 Task: Add your current connection.
Action: Mouse moved to (837, 199)
Screenshot: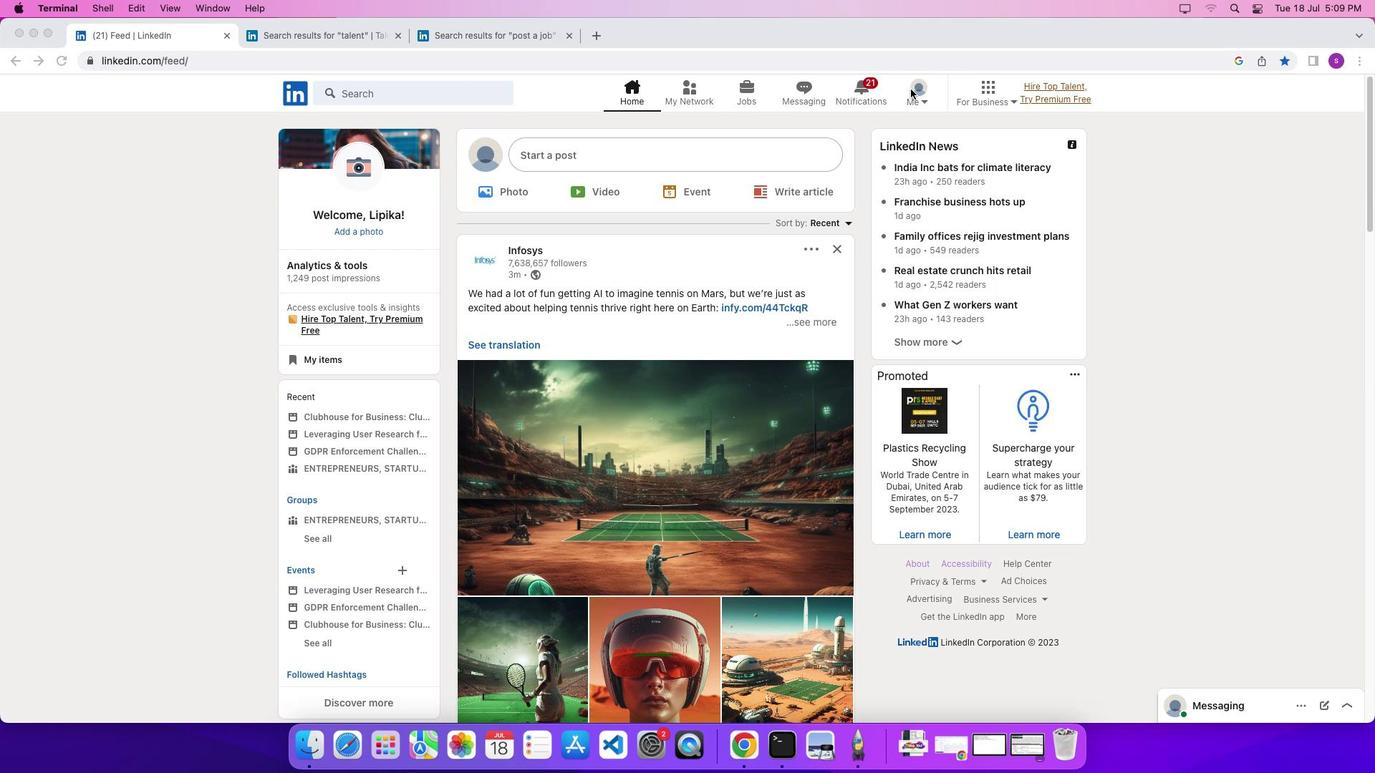 
Action: Mouse pressed left at (837, 199)
Screenshot: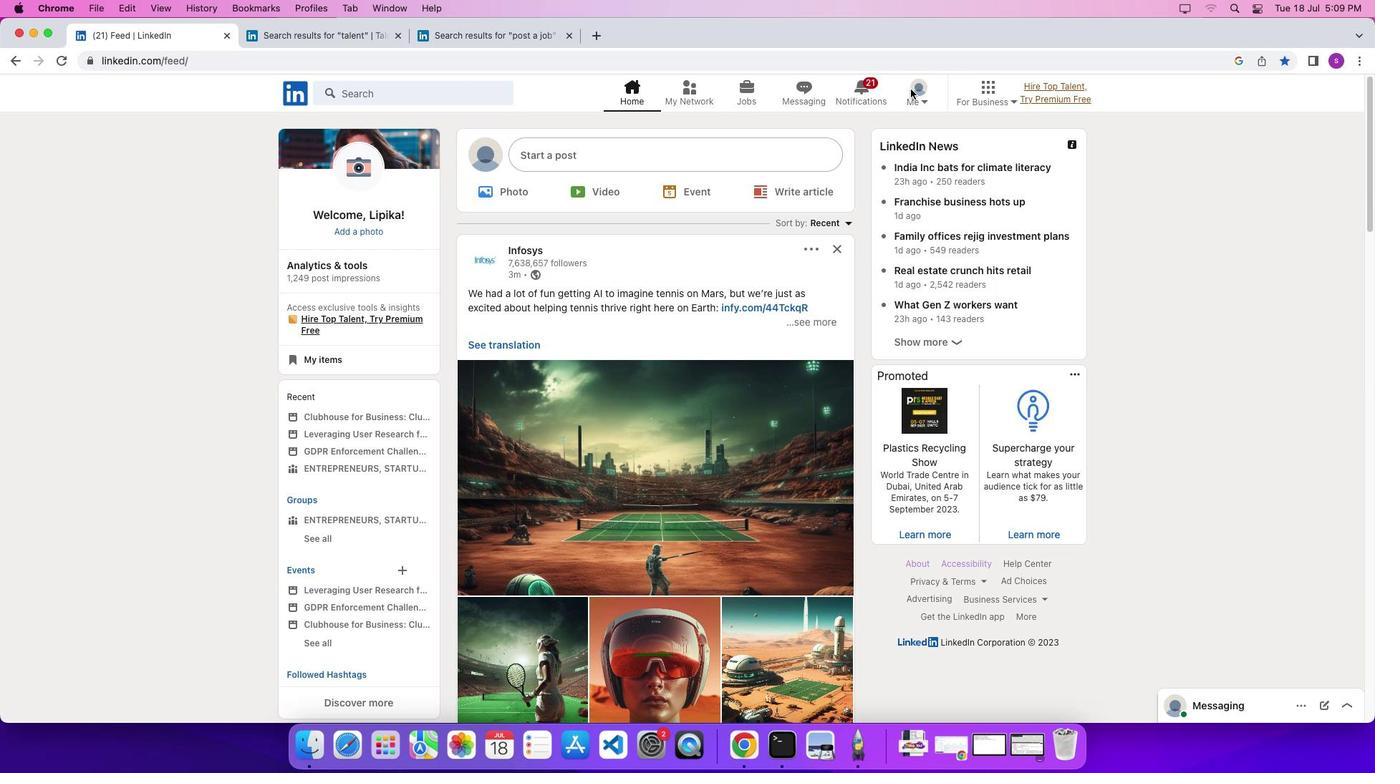 
Action: Mouse moved to (842, 204)
Screenshot: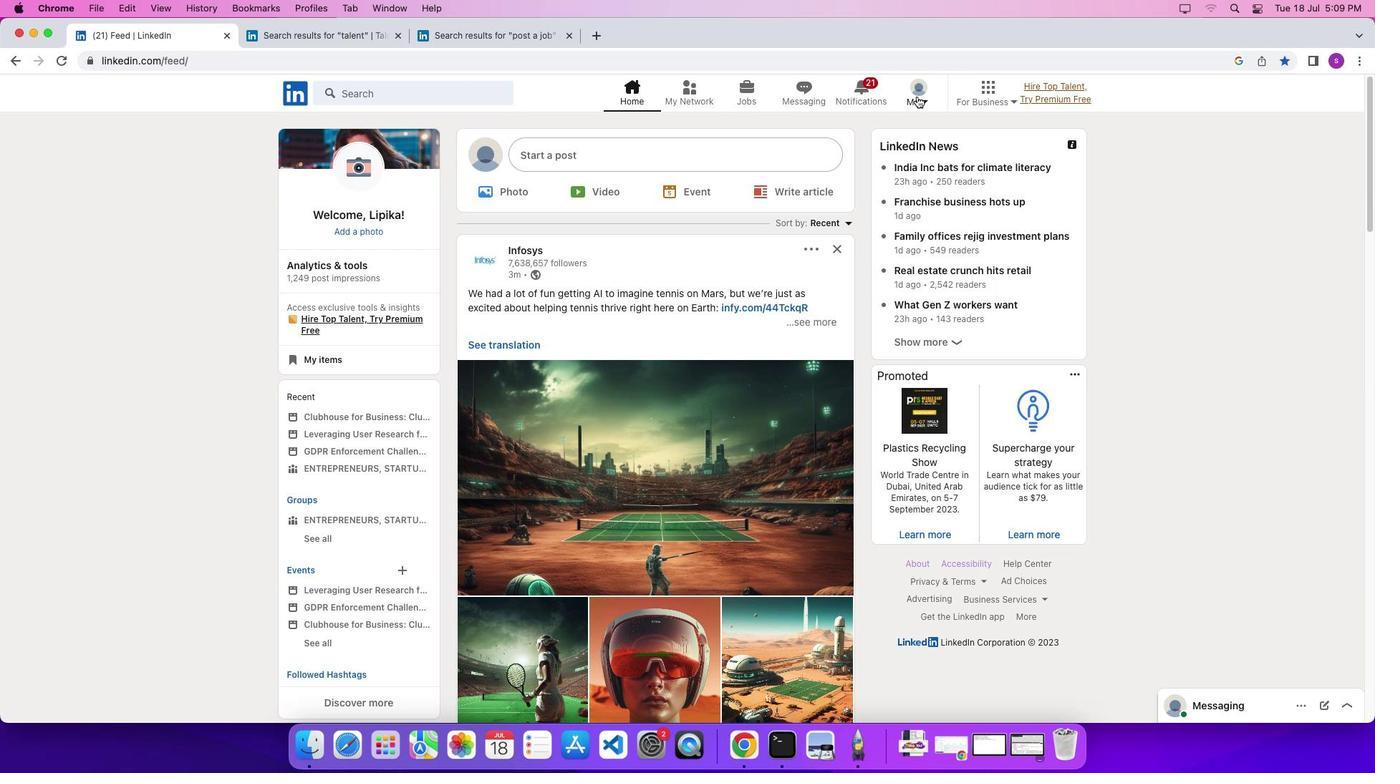 
Action: Mouse pressed left at (842, 204)
Screenshot: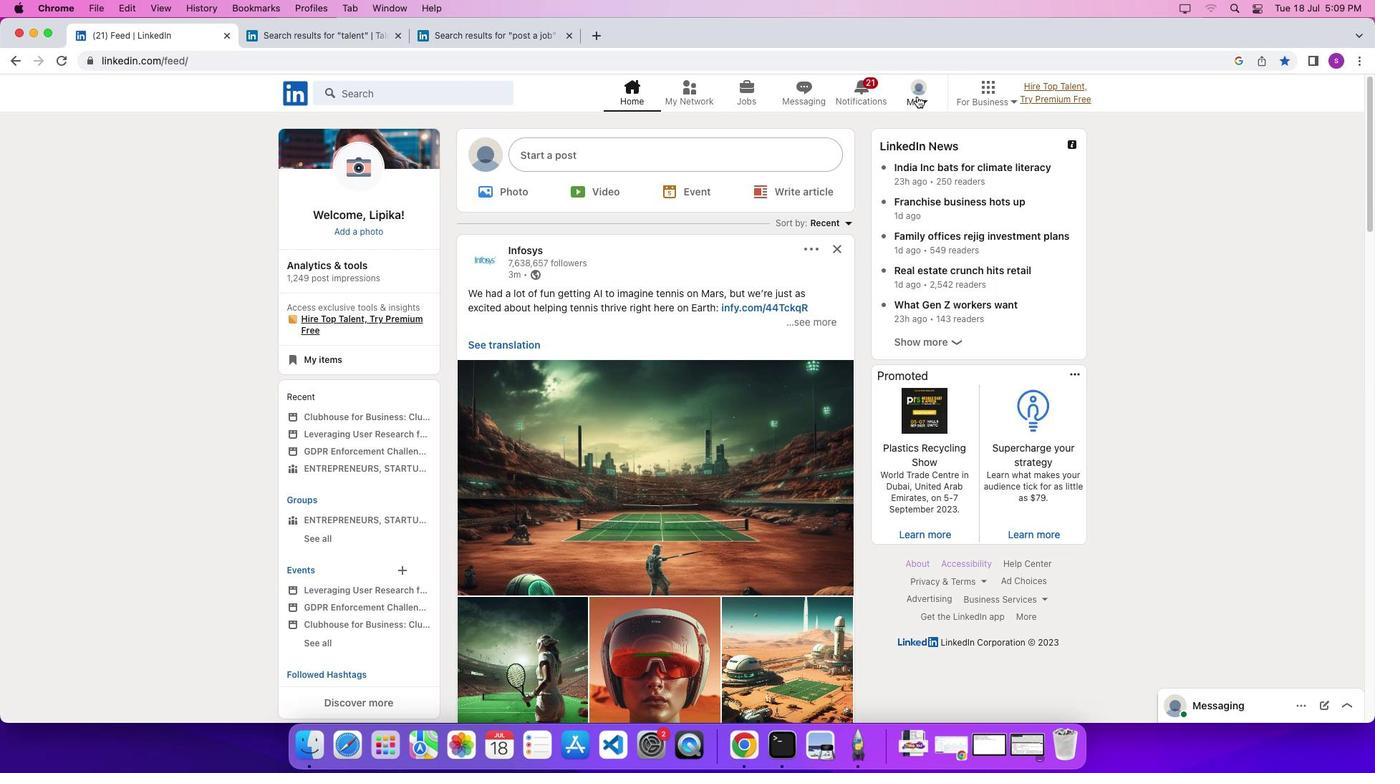 
Action: Mouse moved to (800, 241)
Screenshot: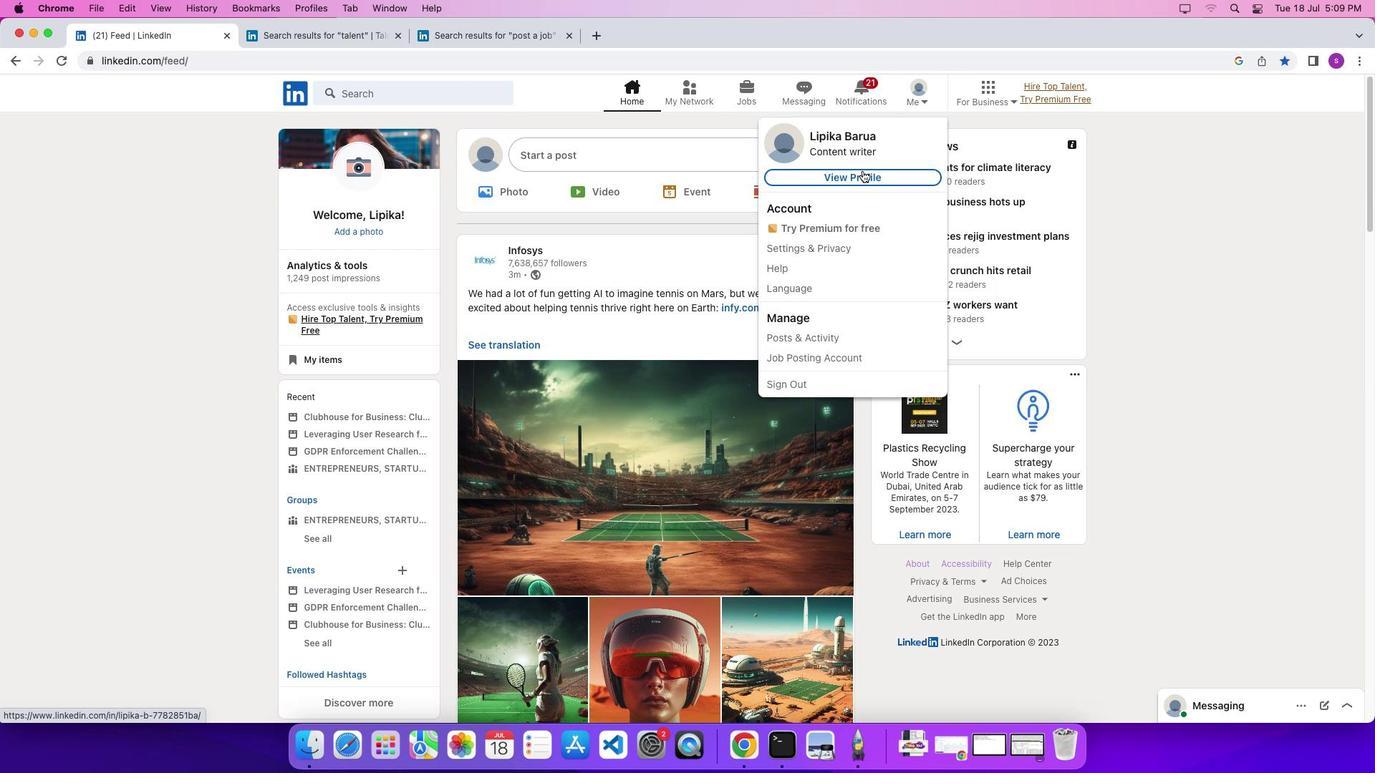 
Action: Mouse pressed left at (800, 241)
Screenshot: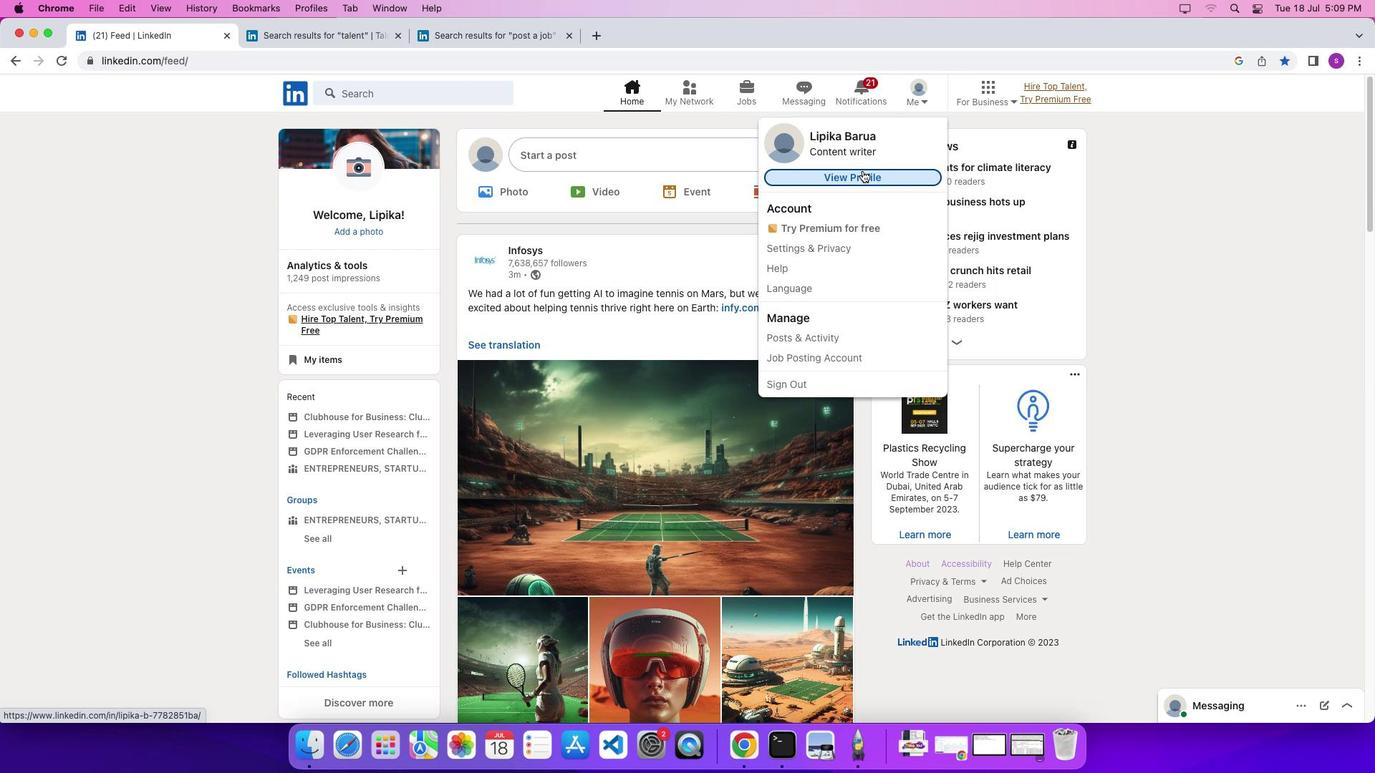 
Action: Mouse moved to (472, 387)
Screenshot: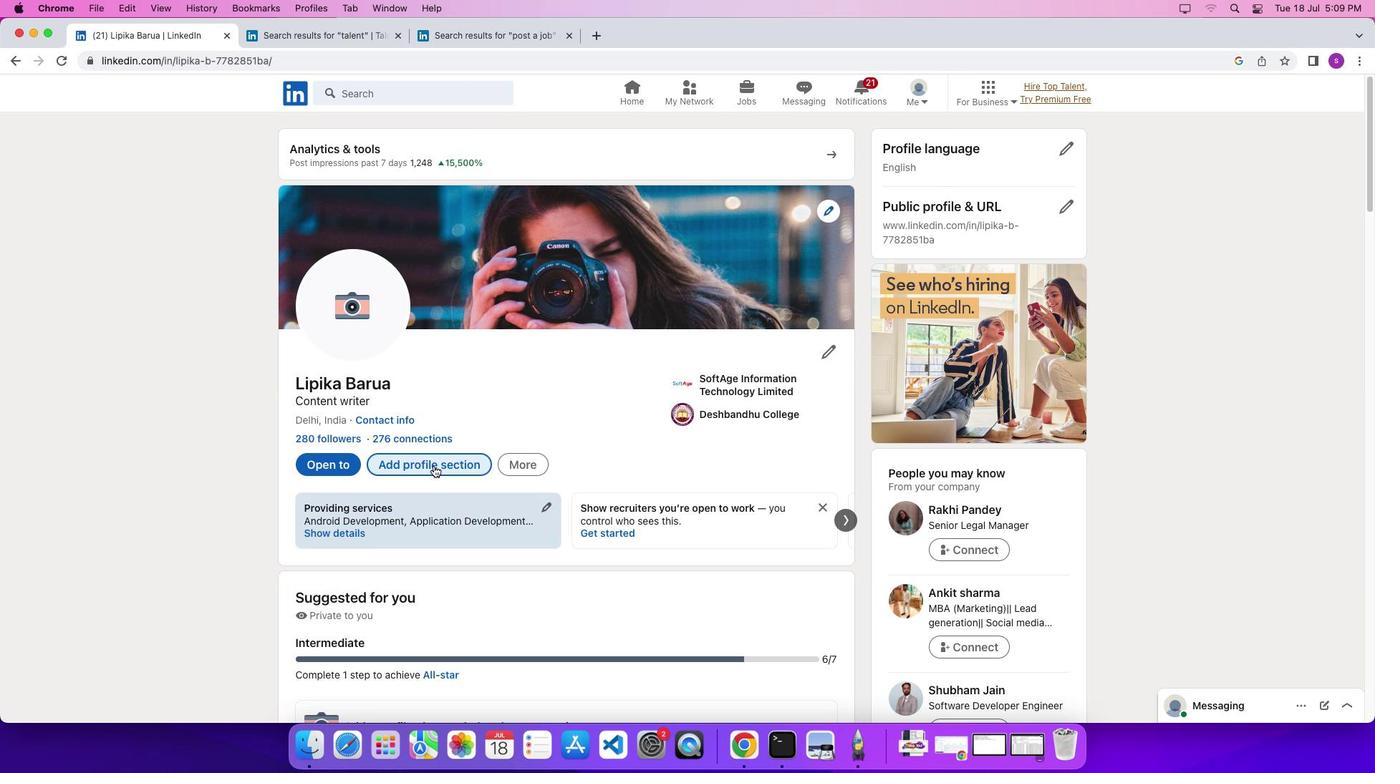 
Action: Mouse pressed left at (472, 387)
Screenshot: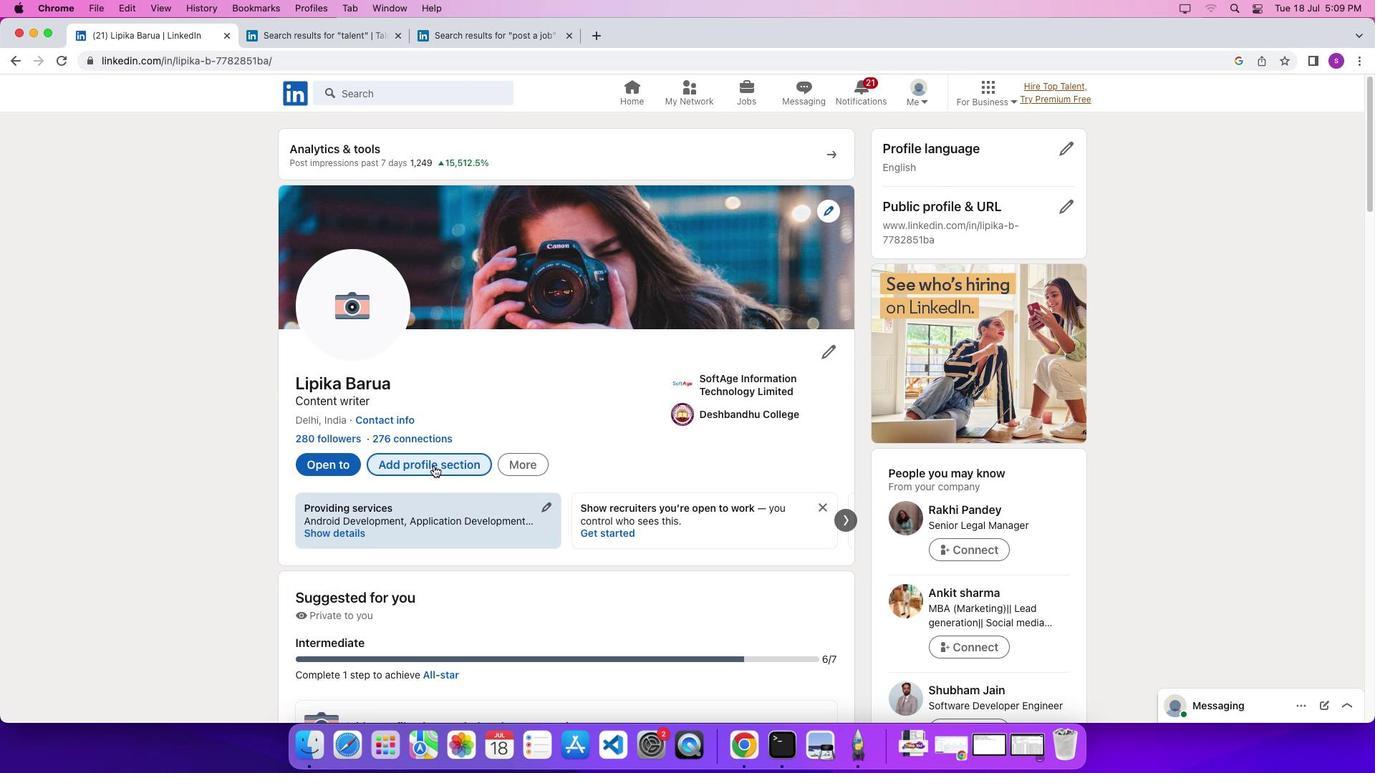 
Action: Mouse moved to (575, 353)
Screenshot: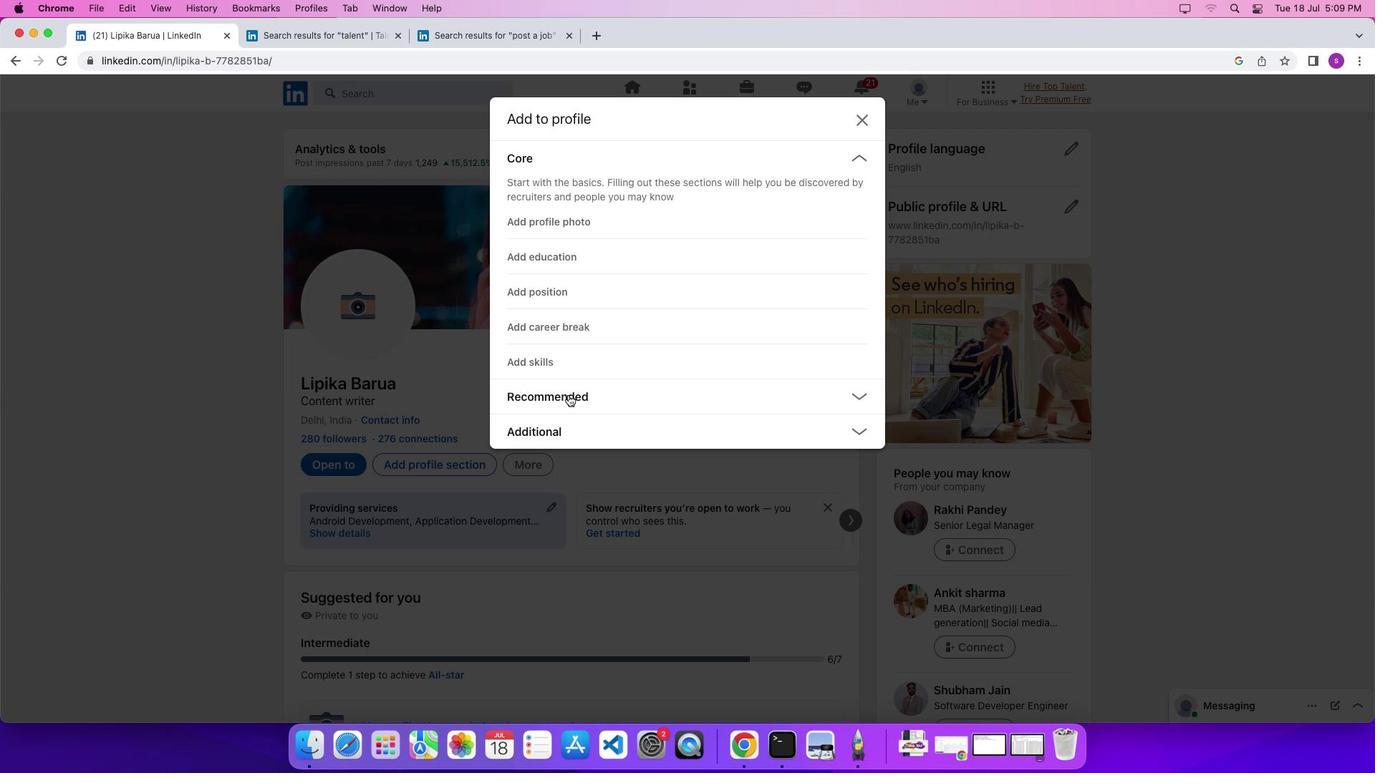 
Action: Mouse pressed left at (575, 353)
Screenshot: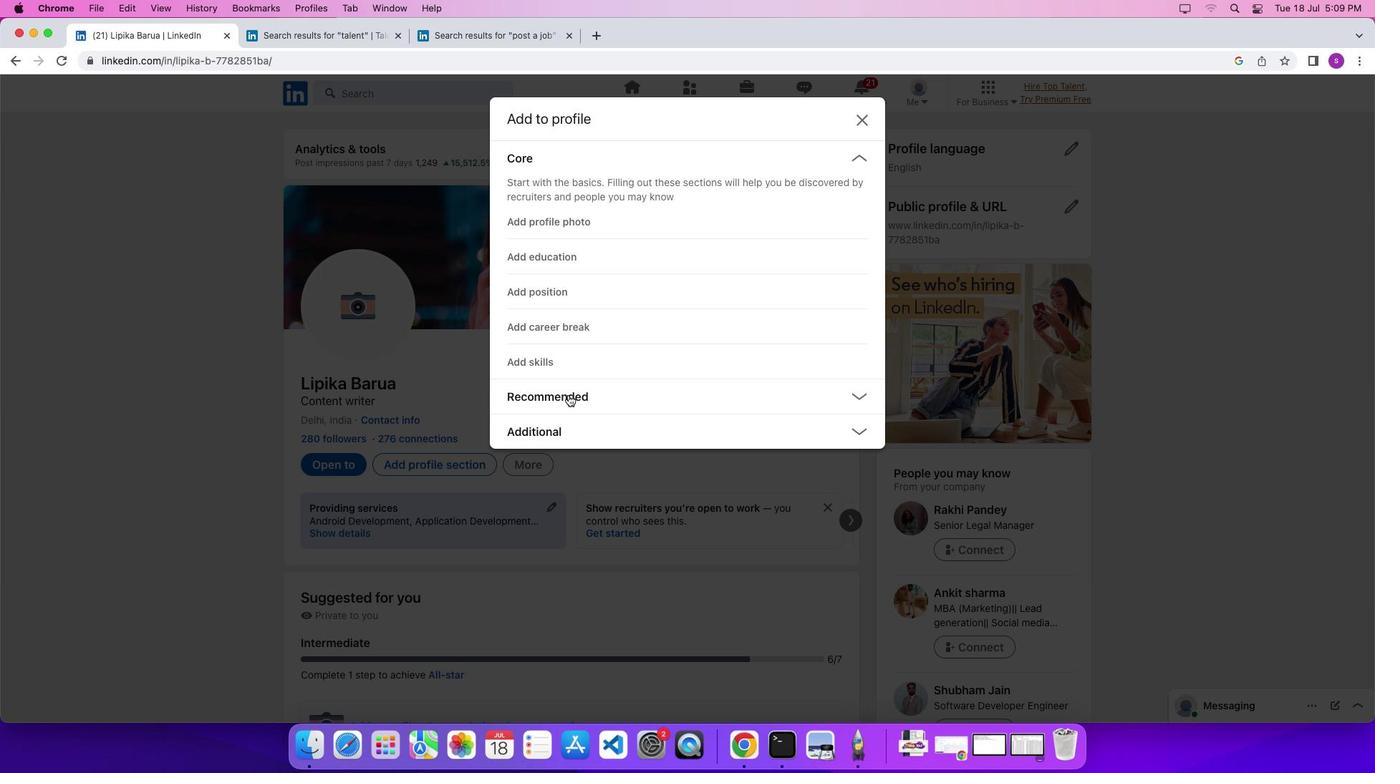 
Action: Mouse moved to (552, 353)
Screenshot: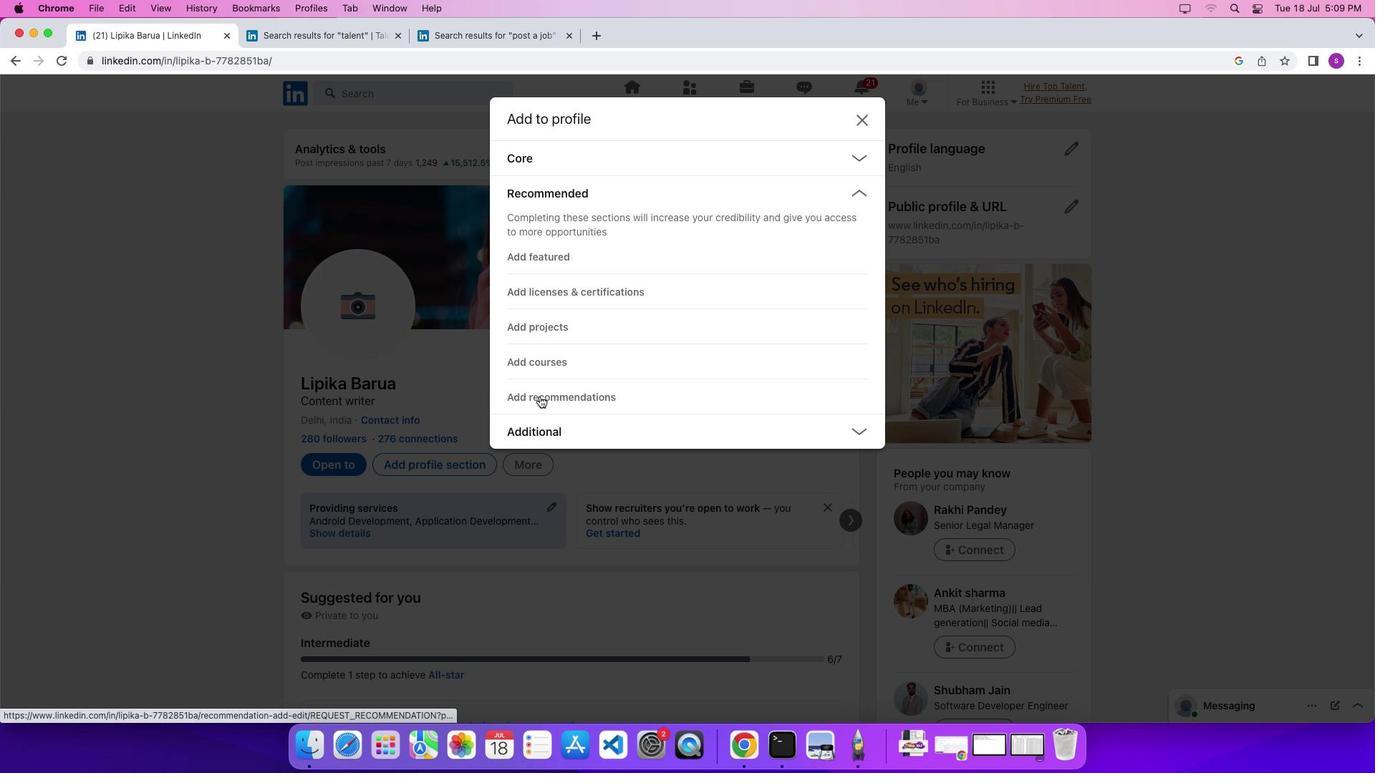 
Action: Mouse pressed left at (552, 353)
Screenshot: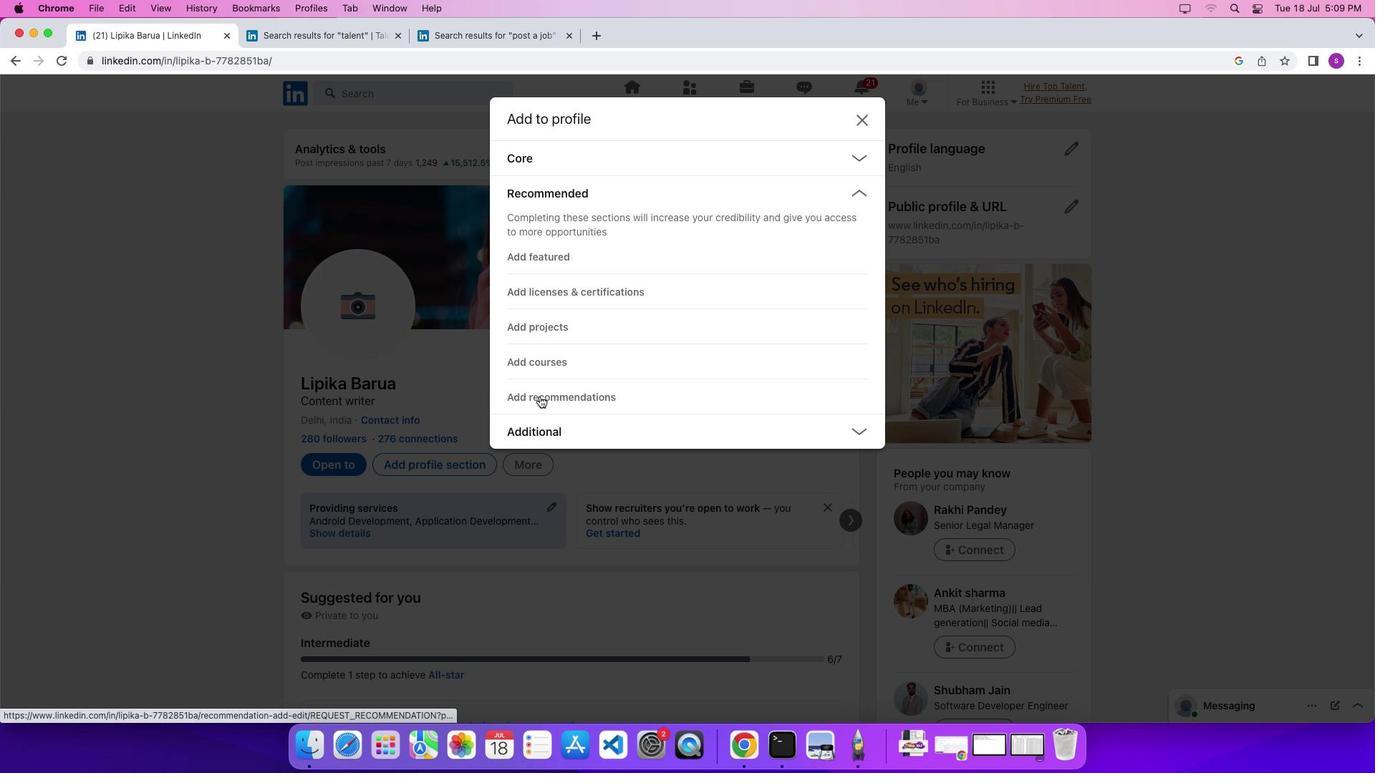 
Action: Mouse moved to (560, 281)
Screenshot: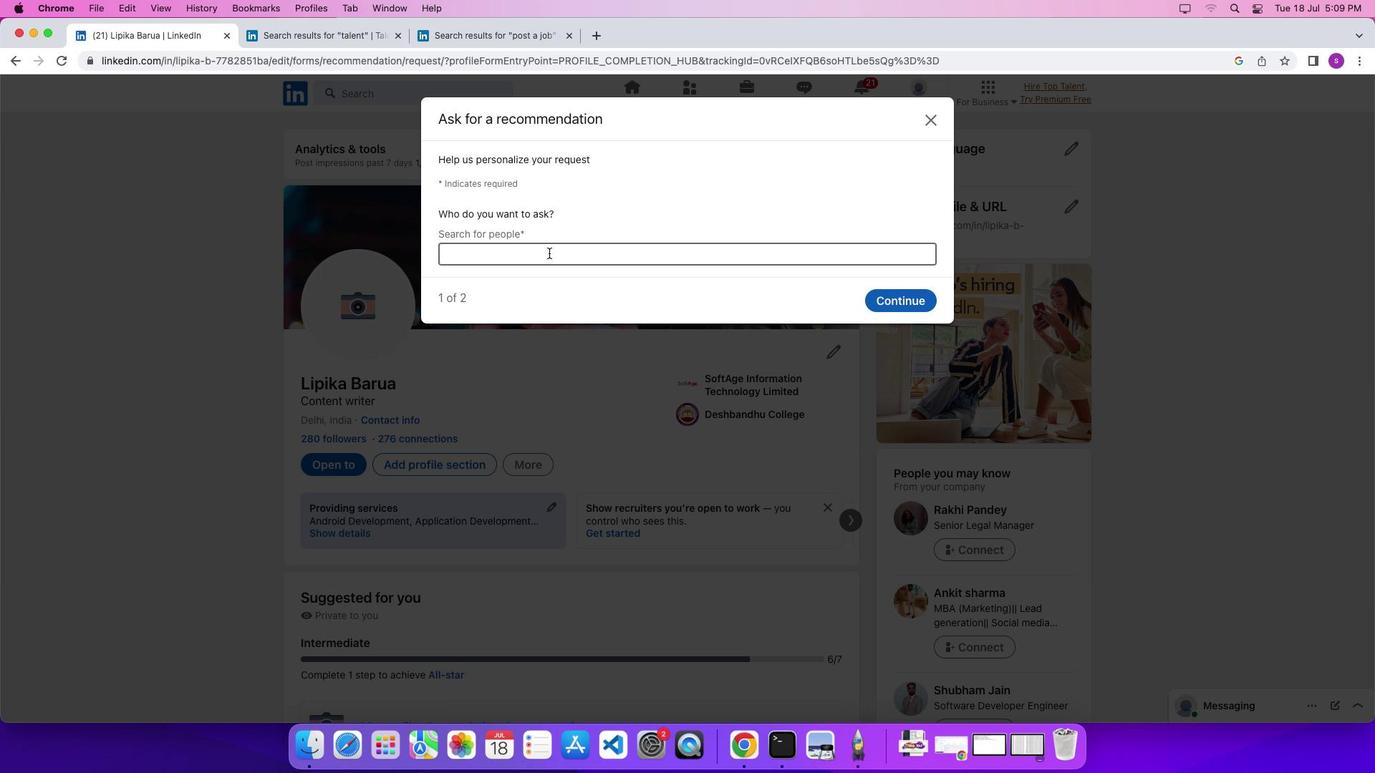 
Action: Mouse pressed left at (560, 281)
Screenshot: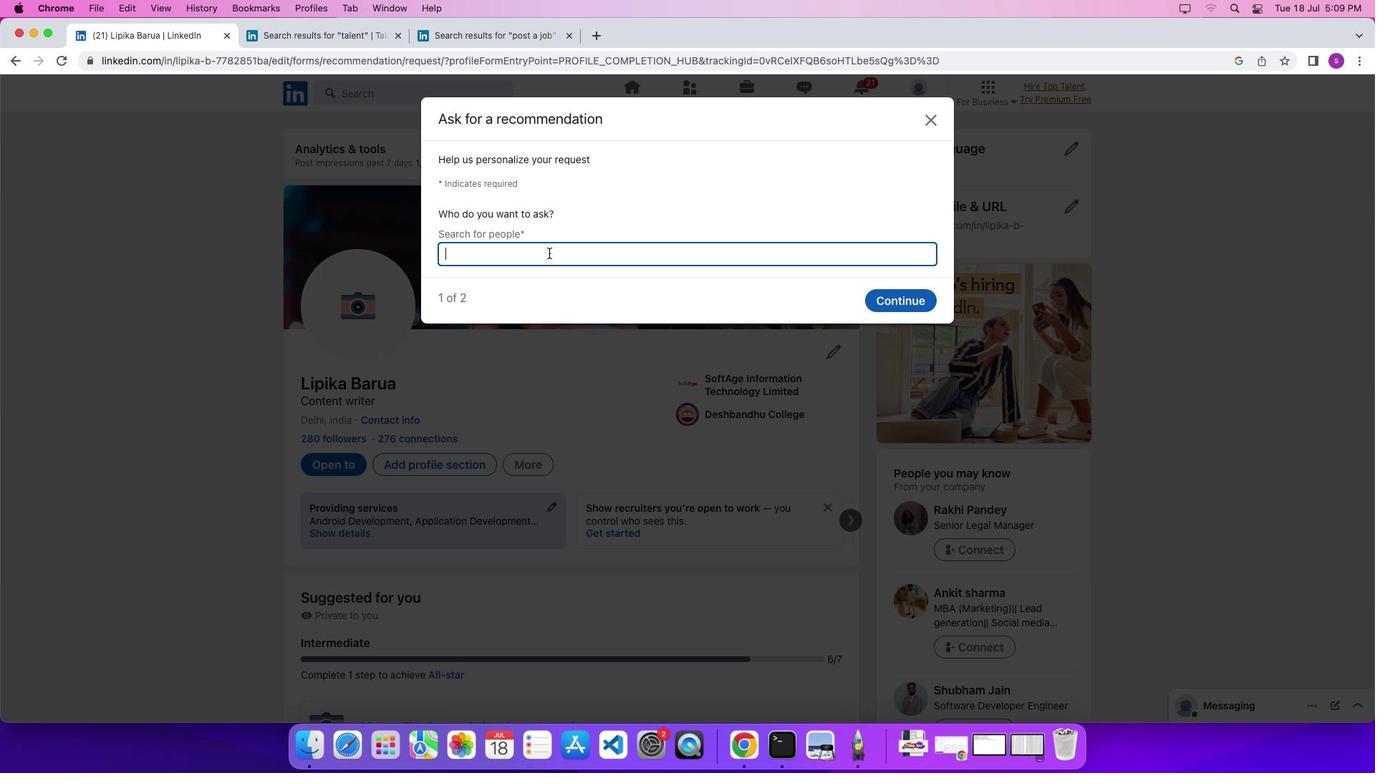 
Action: Key pressed 'h''i''m'
Screenshot: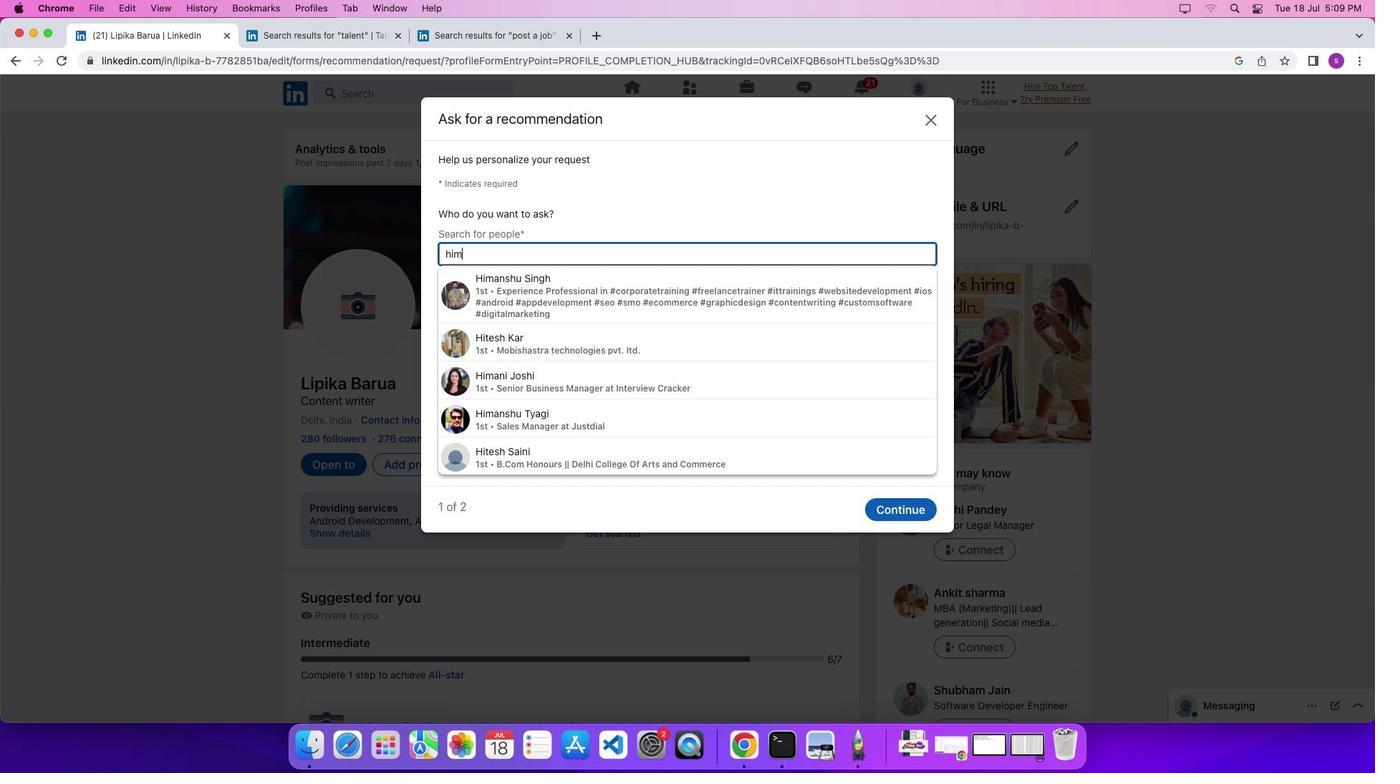 
Action: Mouse moved to (566, 295)
Screenshot: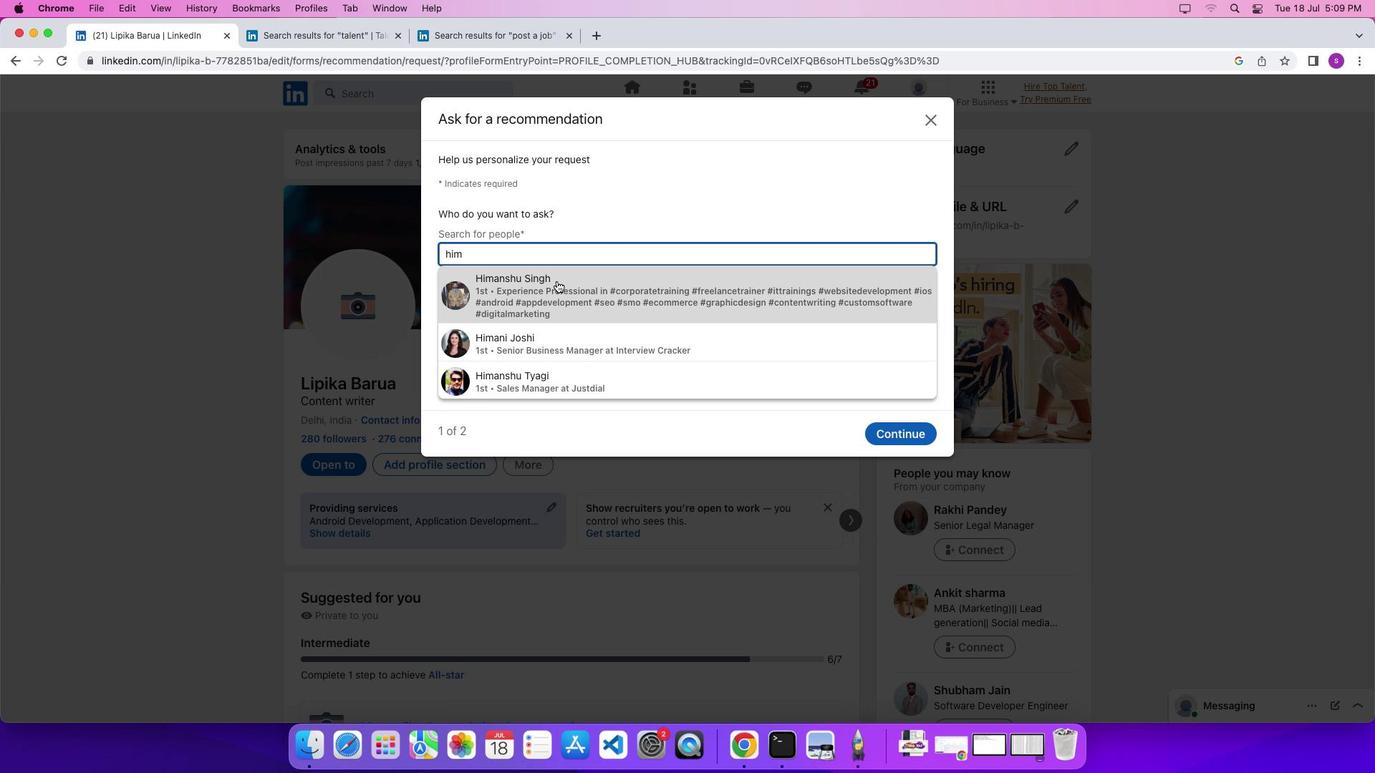 
Action: Mouse pressed left at (566, 295)
Screenshot: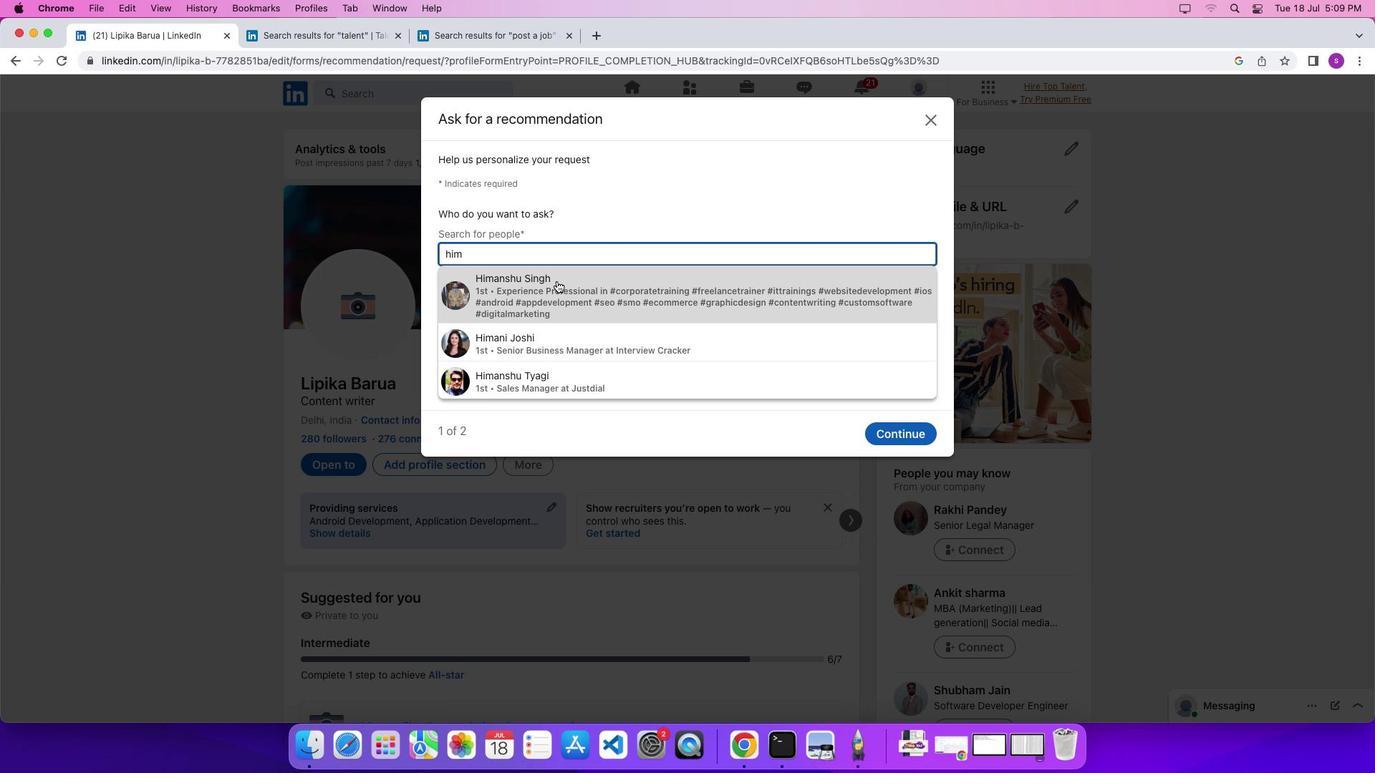 
Action: Mouse moved to (827, 305)
Screenshot: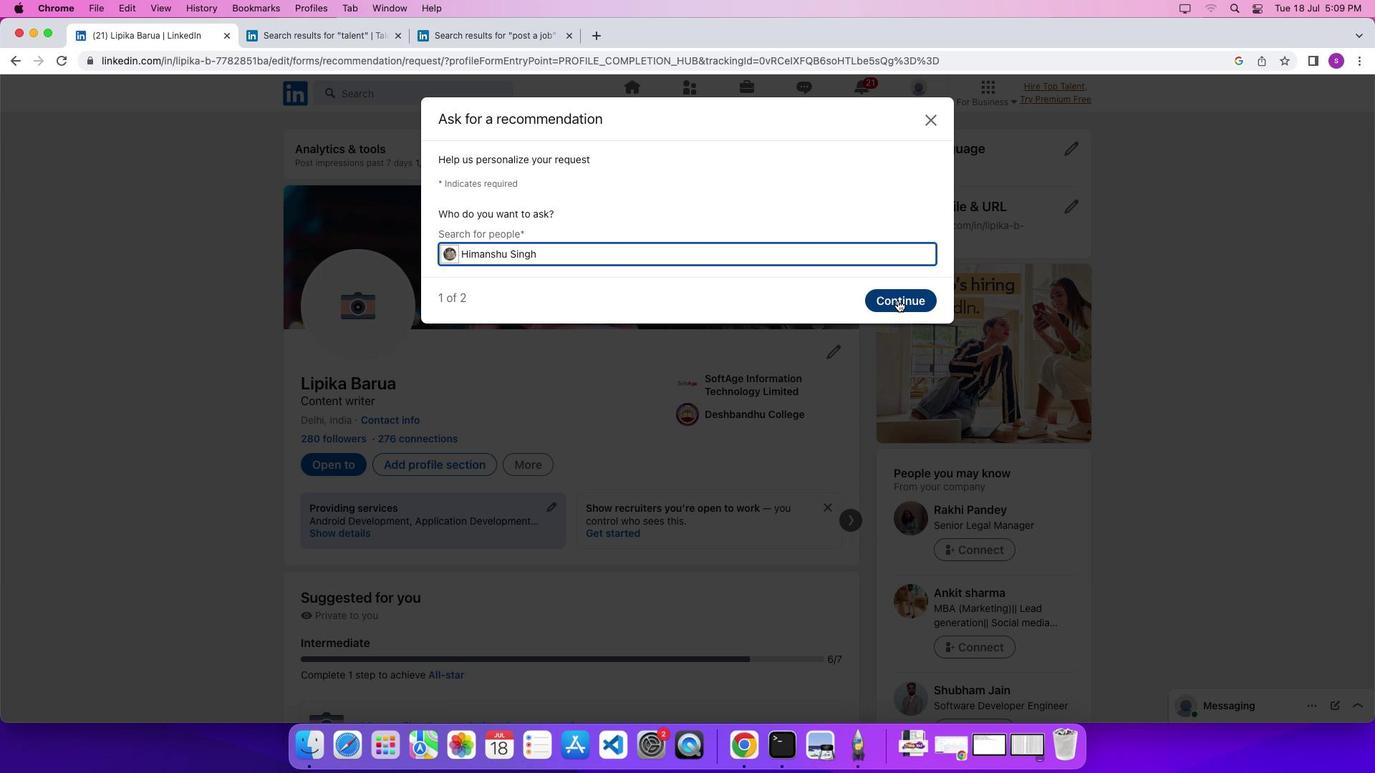 
Action: Mouse pressed left at (827, 305)
Screenshot: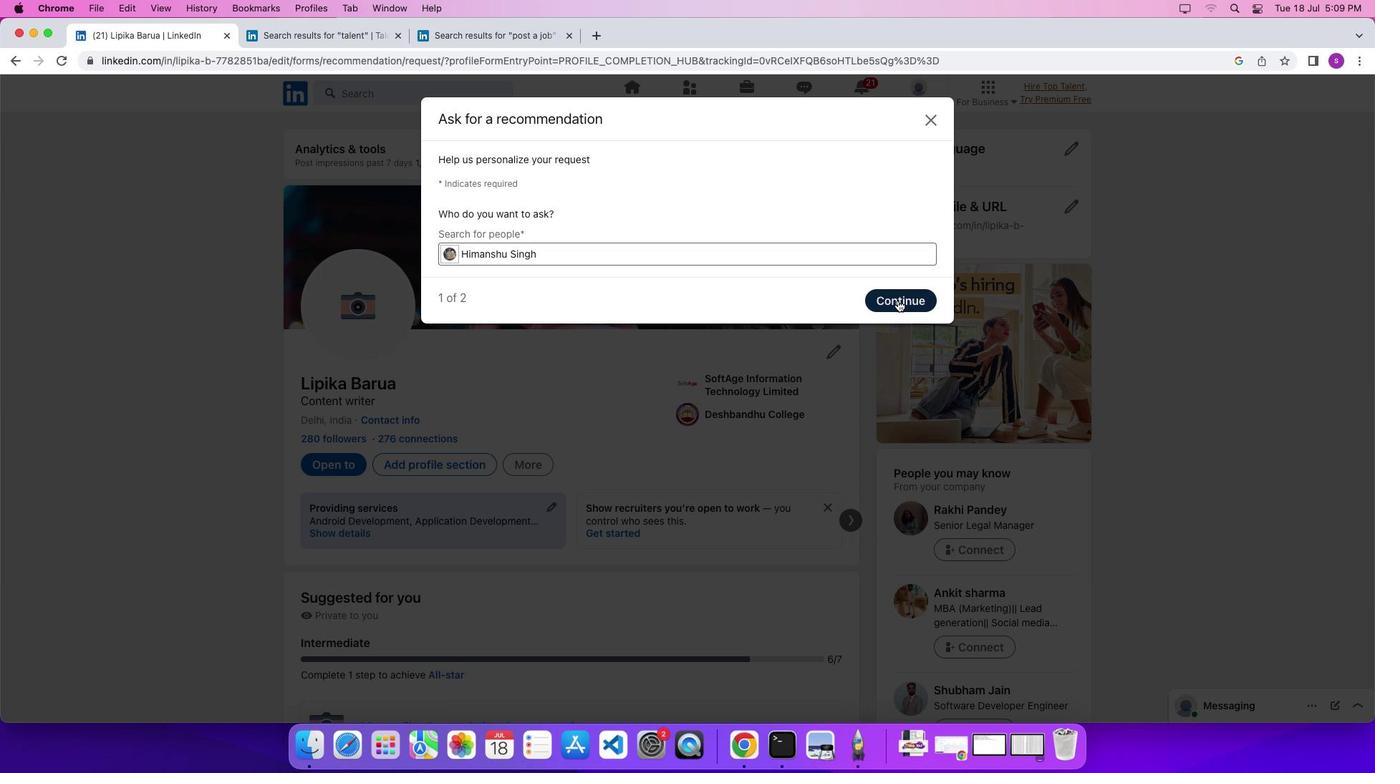 
